 Task: Add to scrum project Trailblazer a team member softage.1@softage.net and assign as Project Lead.
Action: Mouse moved to (99, 311)
Screenshot: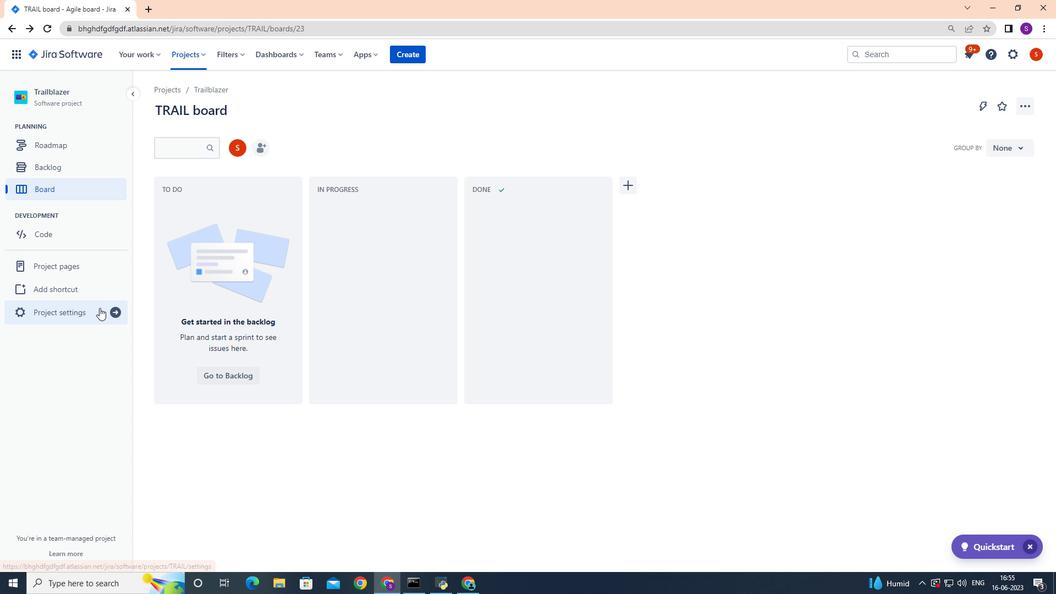 
Action: Mouse pressed left at (99, 311)
Screenshot: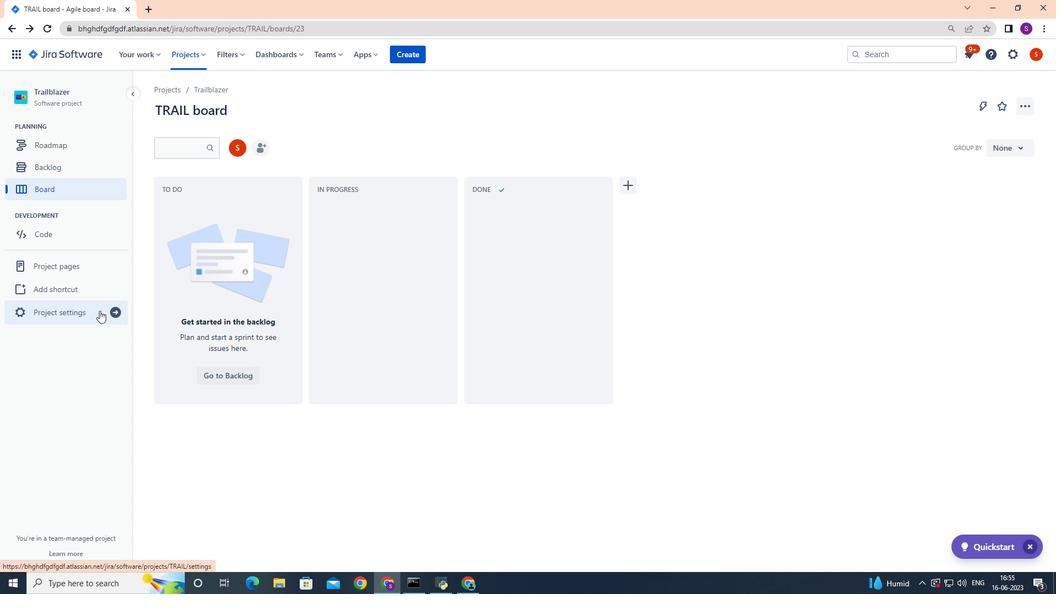 
Action: Mouse moved to (557, 356)
Screenshot: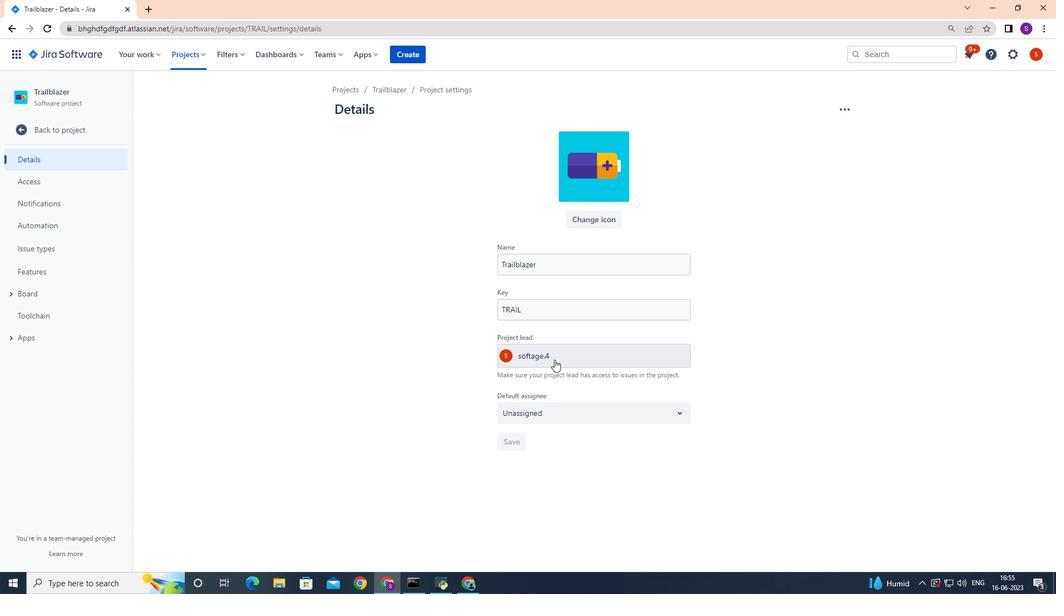 
Action: Mouse pressed left at (557, 356)
Screenshot: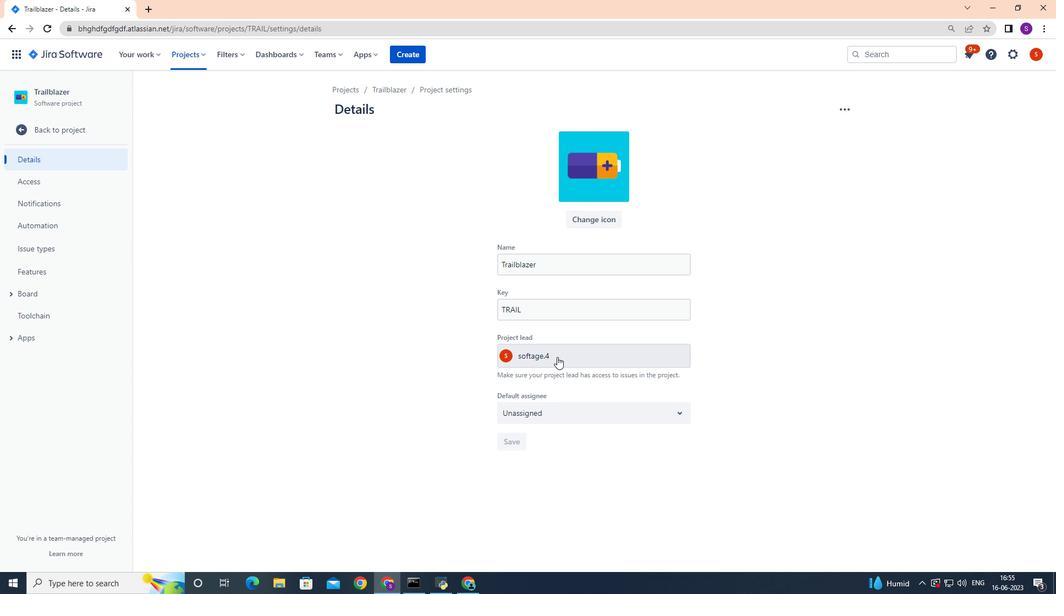 
Action: Mouse moved to (555, 356)
Screenshot: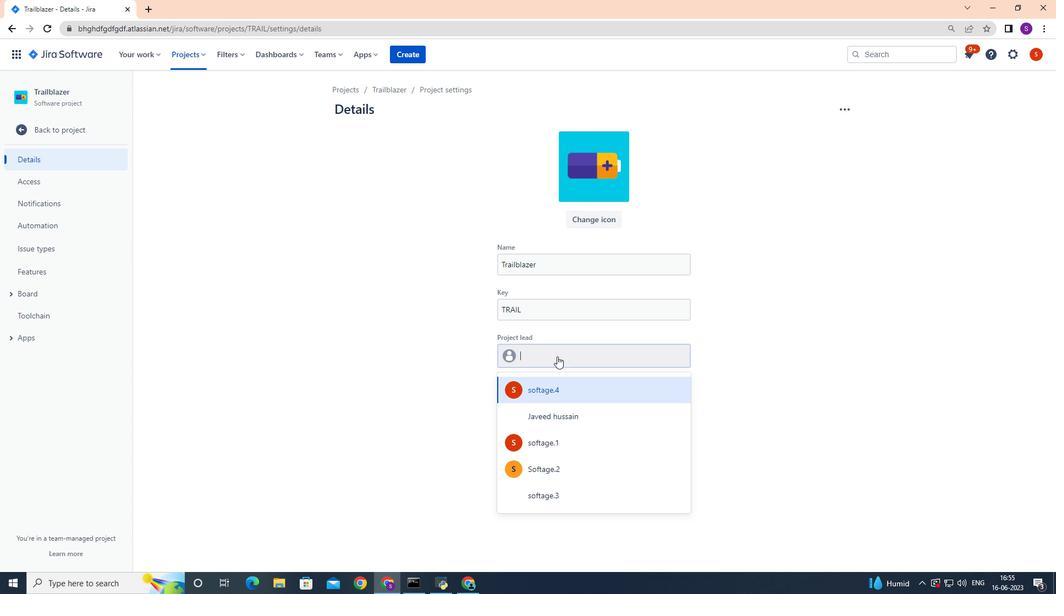 
Action: Key pressed softage.1
Screenshot: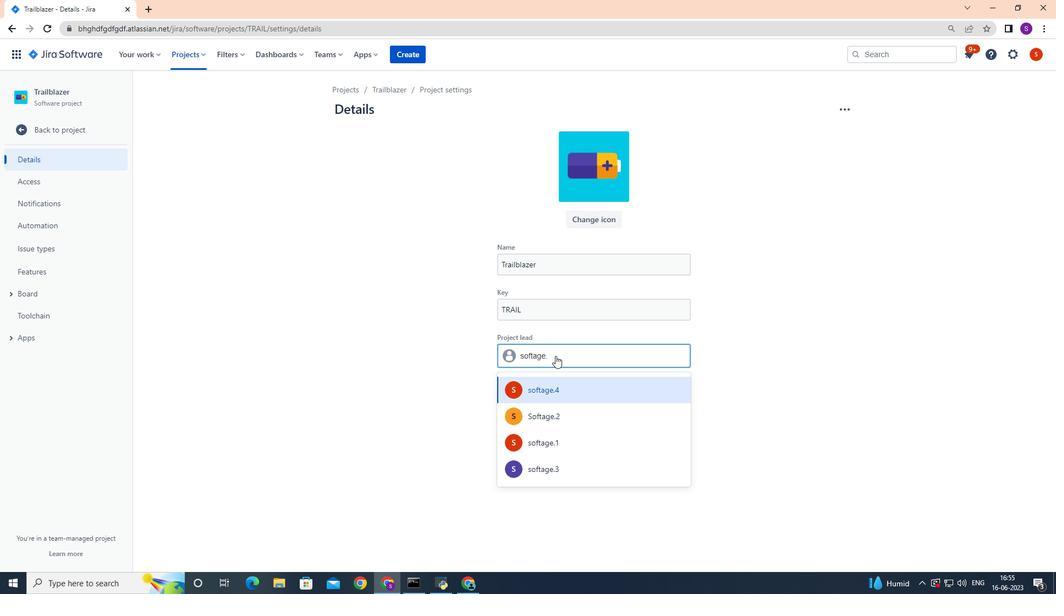 
Action: Mouse moved to (555, 391)
Screenshot: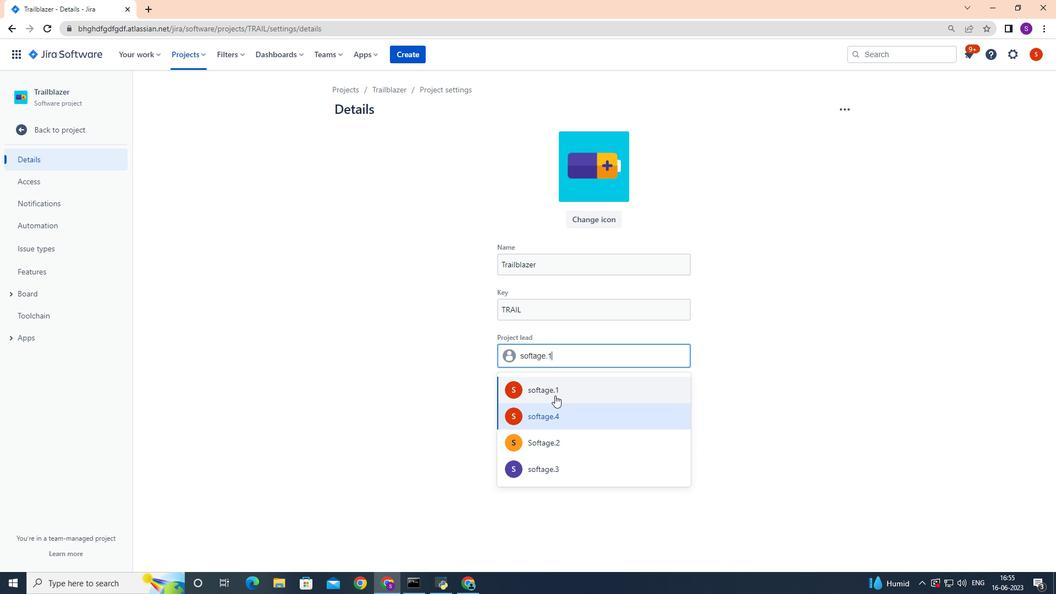 
Action: Mouse pressed left at (555, 391)
Screenshot: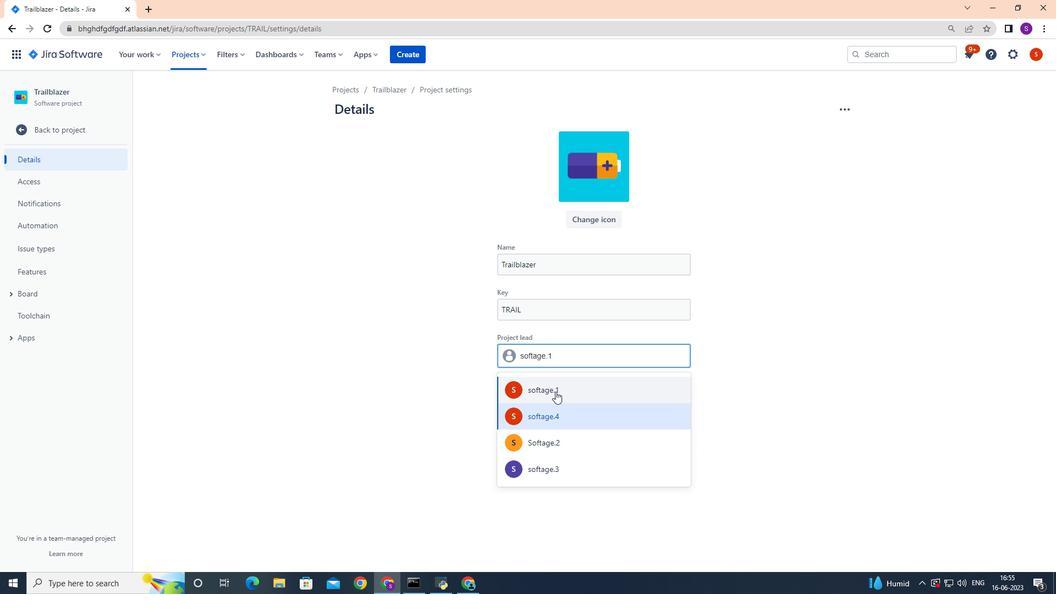 
Action: Mouse moved to (679, 412)
Screenshot: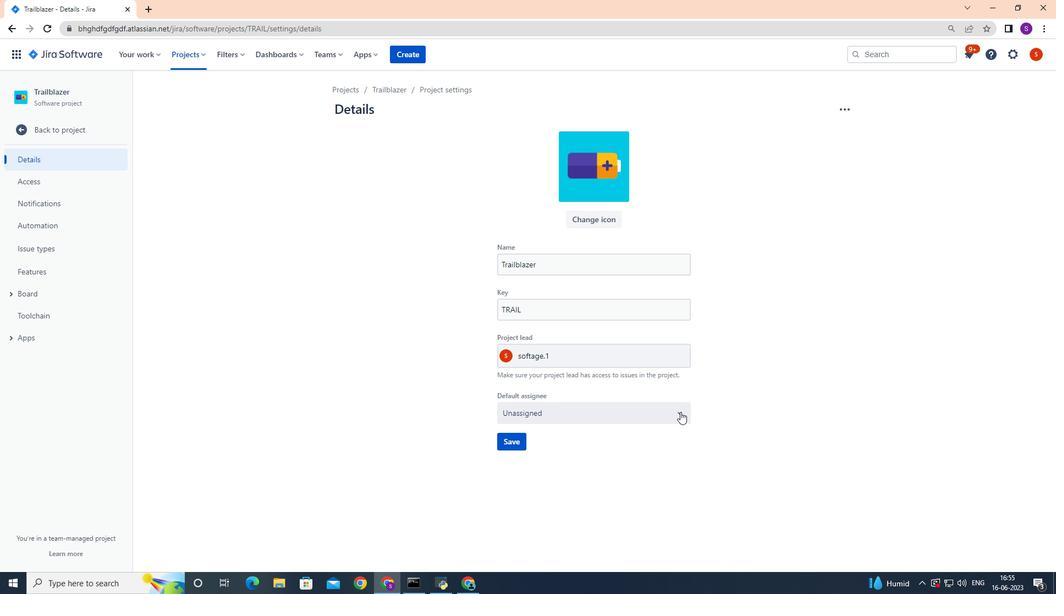 
Action: Mouse pressed left at (679, 412)
Screenshot: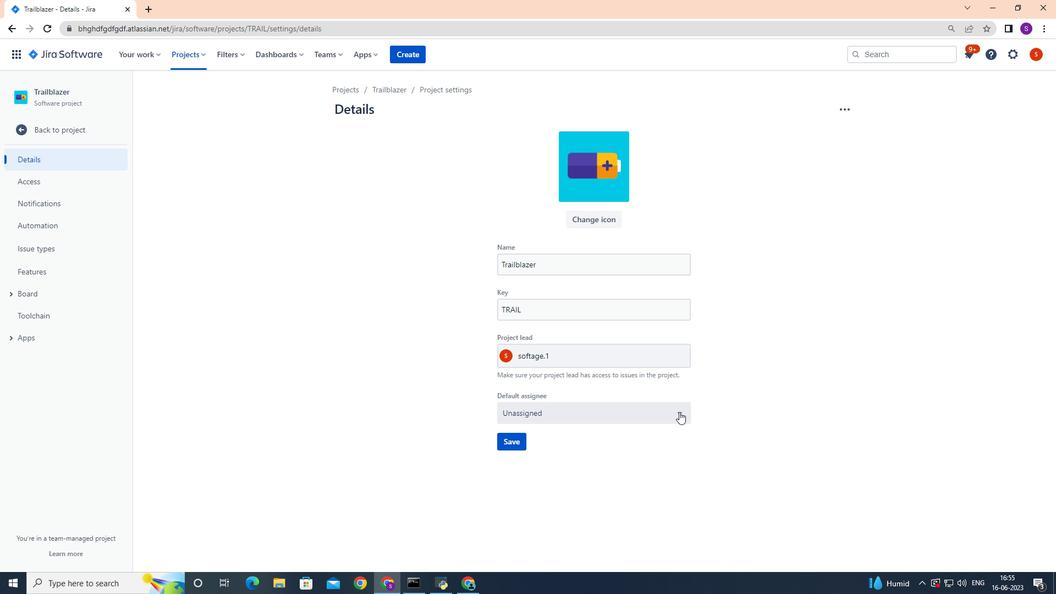 
Action: Mouse moved to (589, 443)
Screenshot: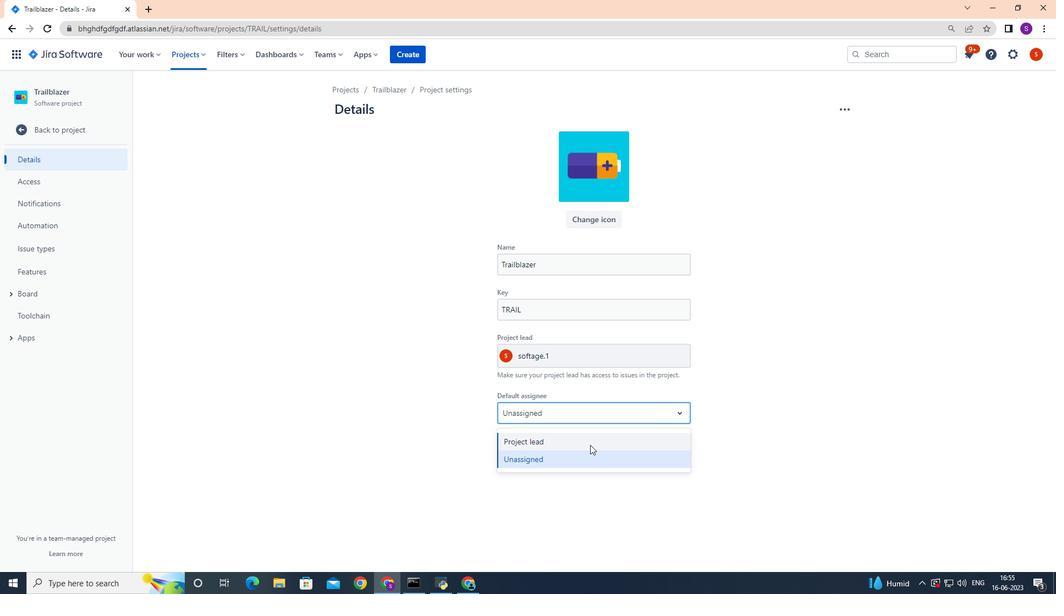 
Action: Mouse pressed left at (589, 443)
Screenshot: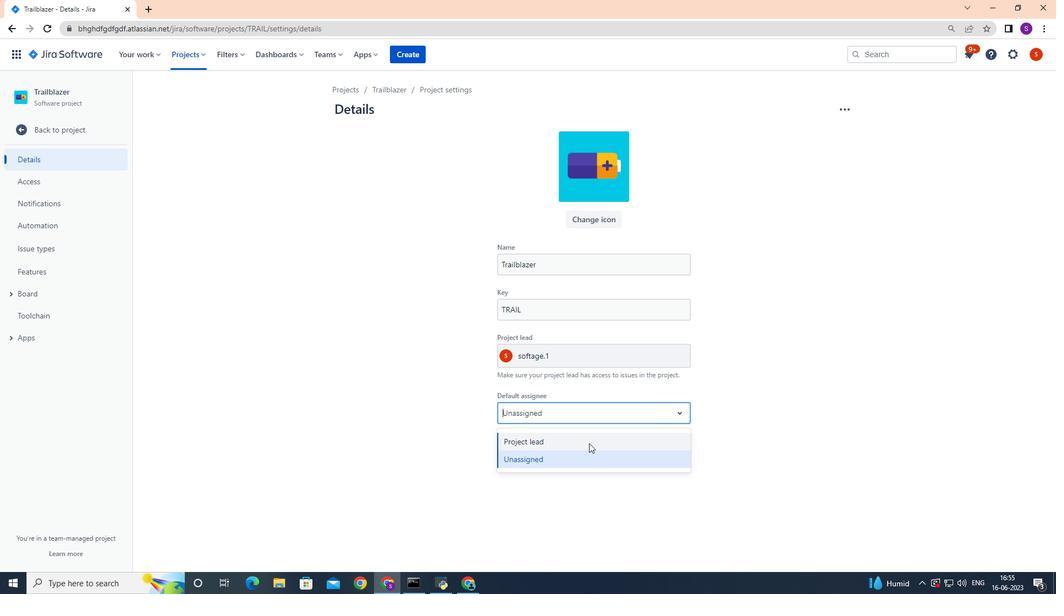 
Action: Mouse moved to (502, 440)
Screenshot: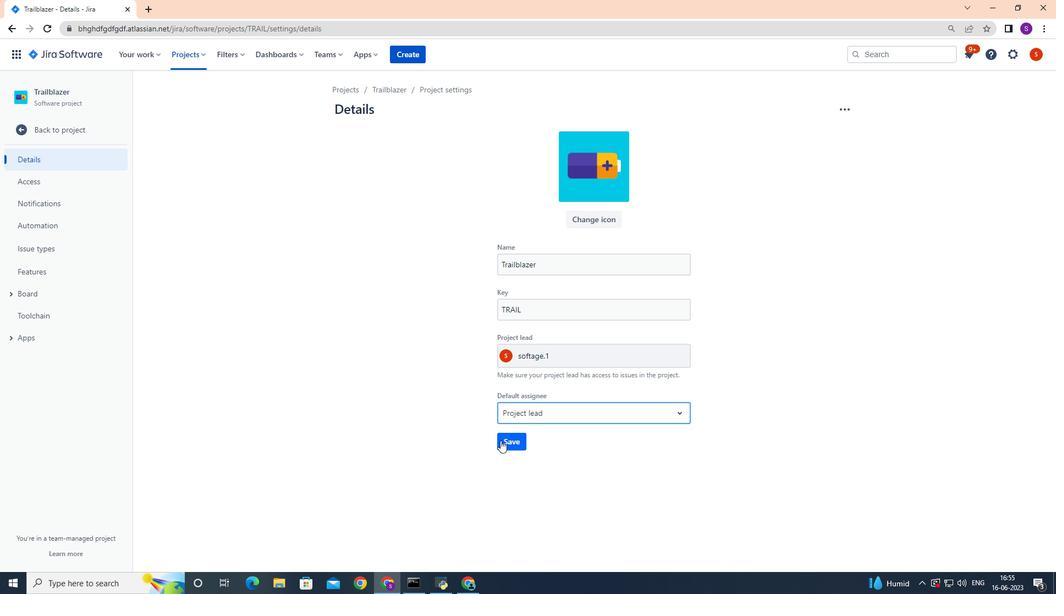 
Action: Mouse pressed left at (502, 440)
Screenshot: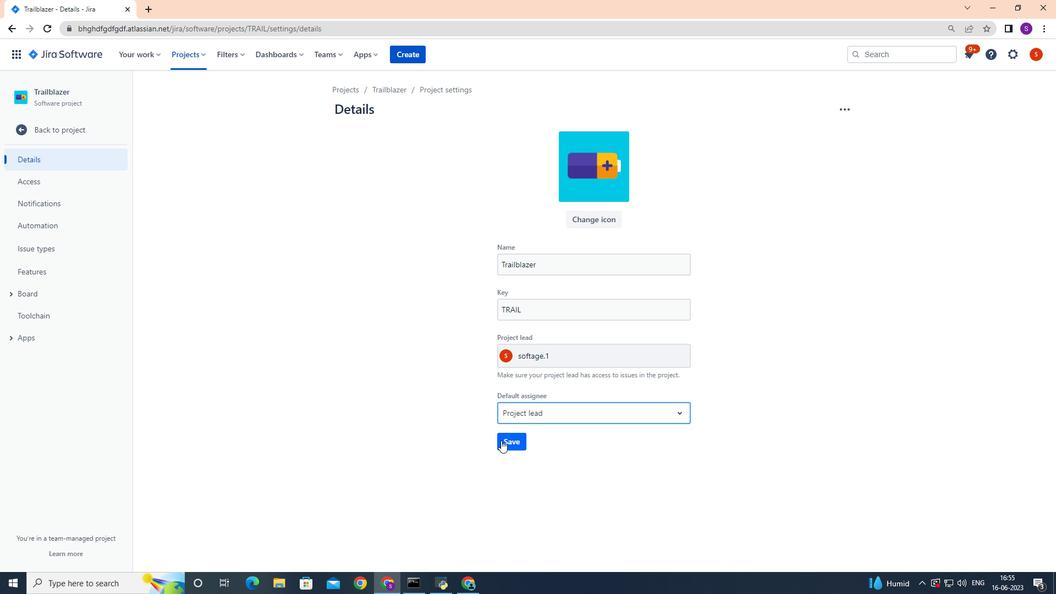 
Action: Mouse moved to (500, 438)
Screenshot: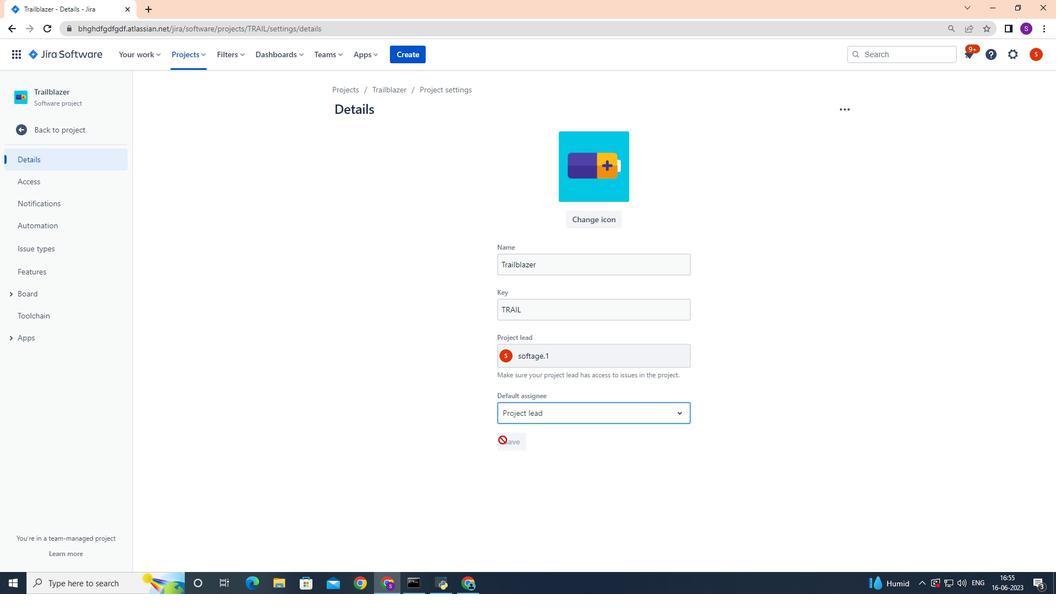 
